 Task: Font style For heading Use Arial Narrow with light red berry 1 colour & Underline. font size for heading '20 Pt. 'Change the font style of data to Bell MTand font size to  18 Pt. Change the alignment of both headline & data to  Align center. In the sheet  auditingSalesByCustomer
Action: Mouse moved to (50, 92)
Screenshot: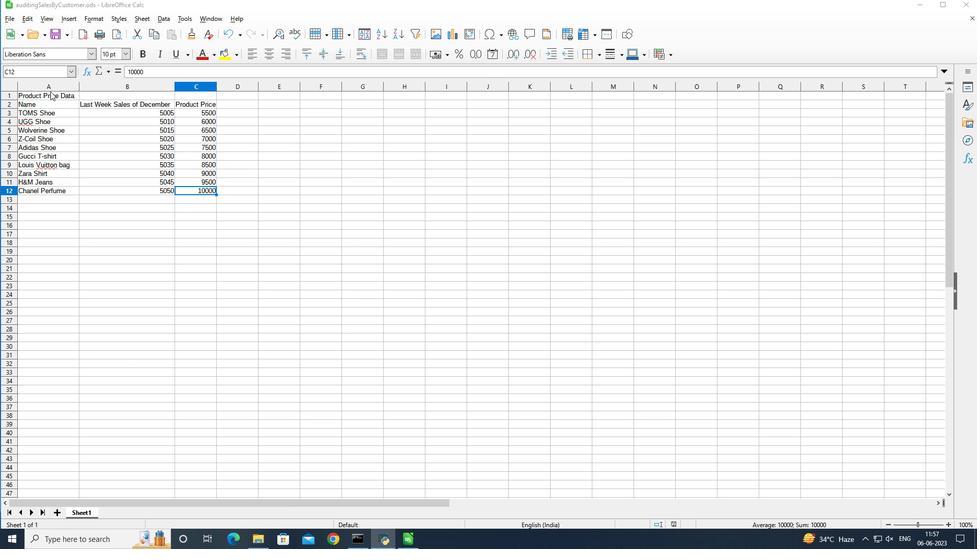 
Action: Mouse pressed left at (50, 92)
Screenshot: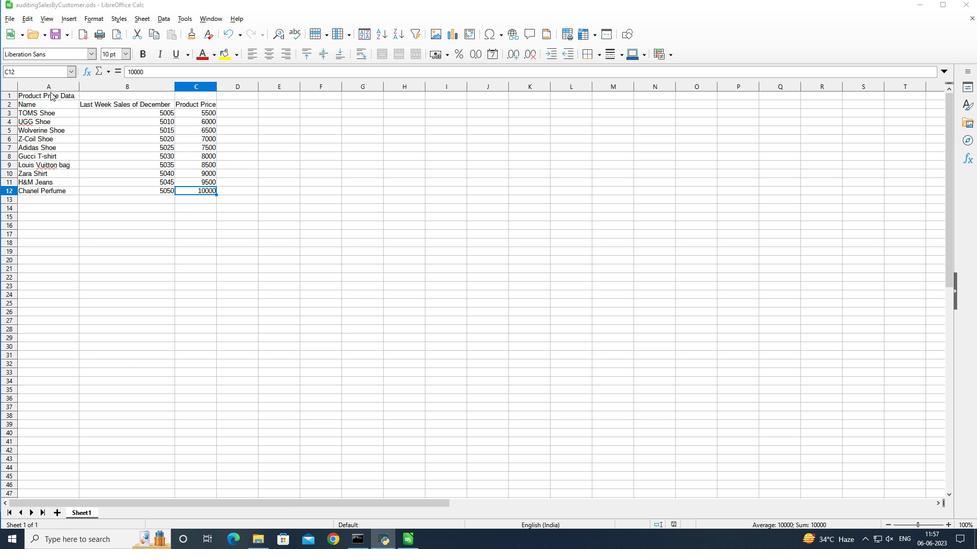 
Action: Mouse moved to (90, 50)
Screenshot: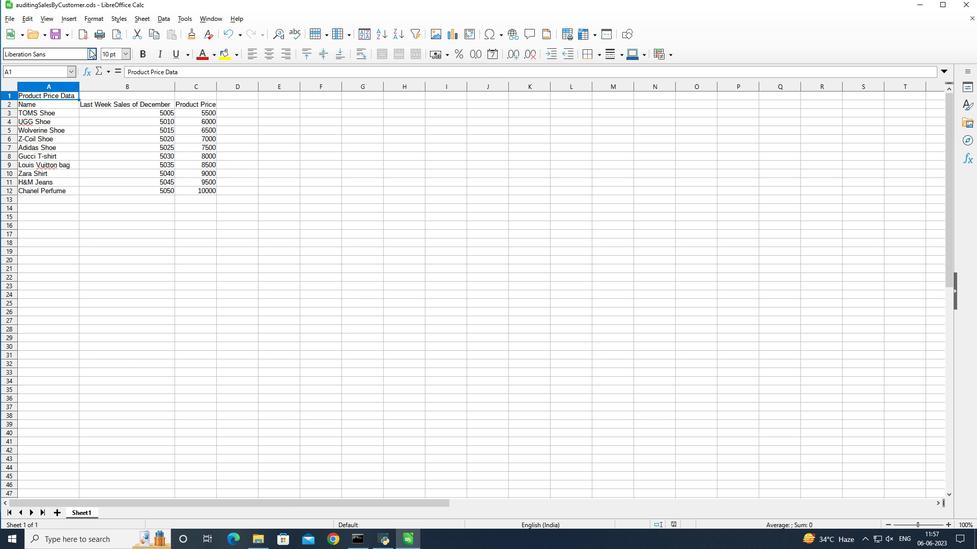 
Action: Mouse pressed left at (90, 50)
Screenshot: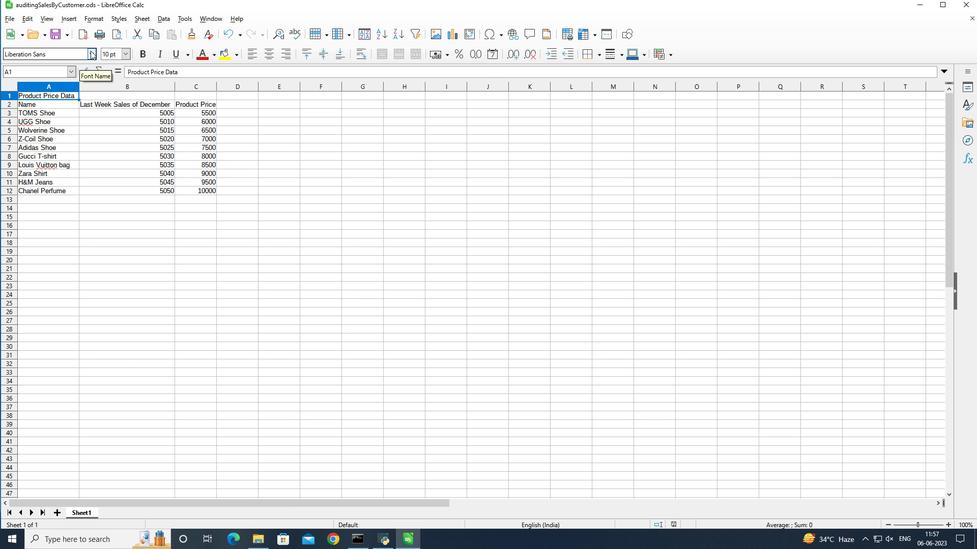 
Action: Mouse moved to (172, 170)
Screenshot: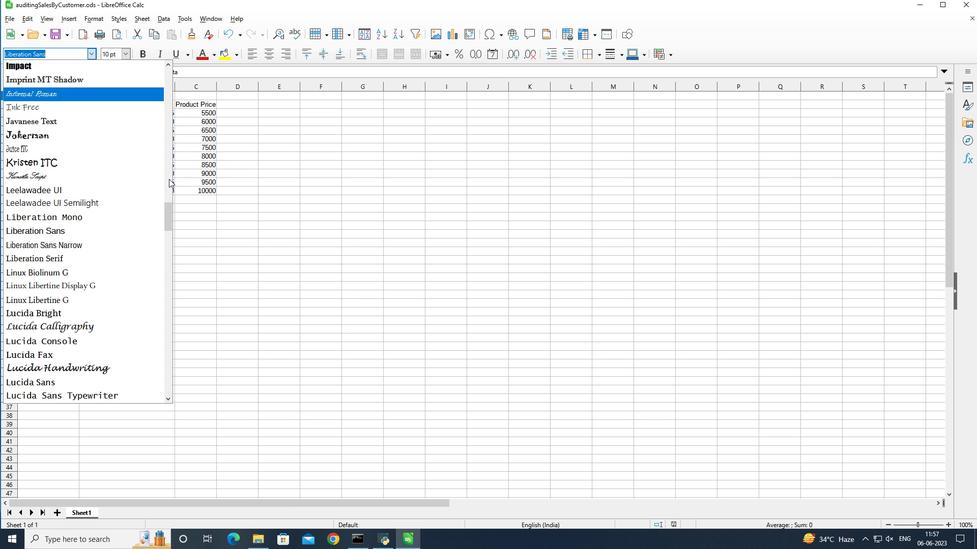 
Action: Mouse pressed left at (172, 170)
Screenshot: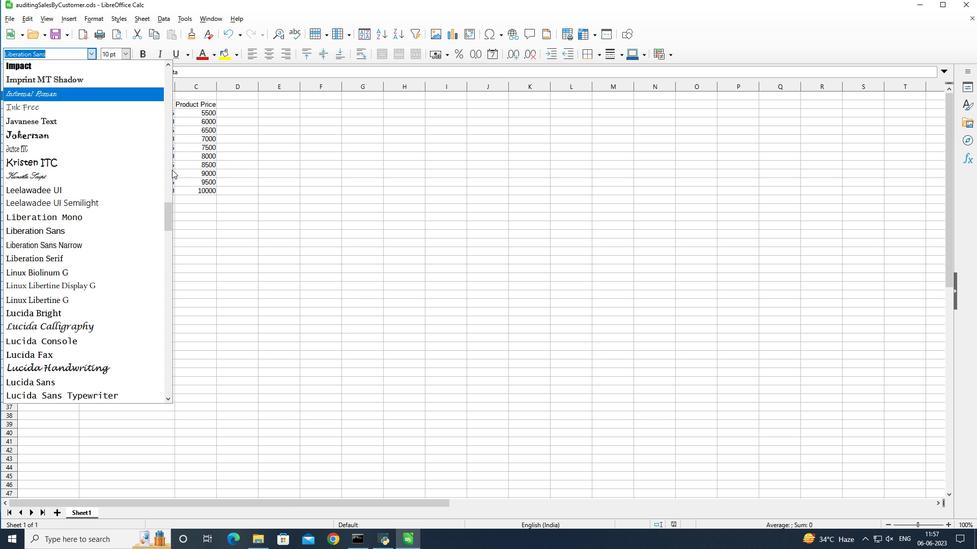 
Action: Mouse moved to (168, 83)
Screenshot: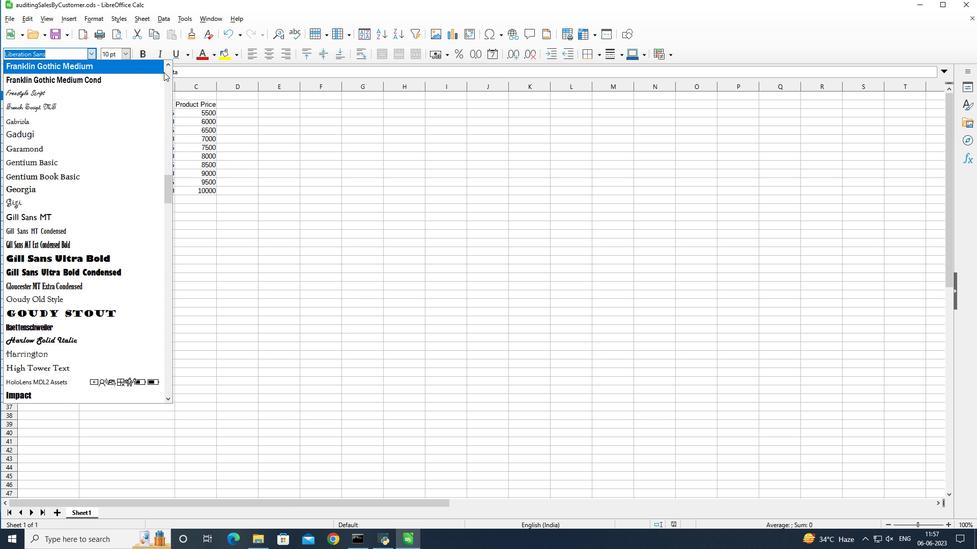 
Action: Mouse pressed left at (168, 83)
Screenshot: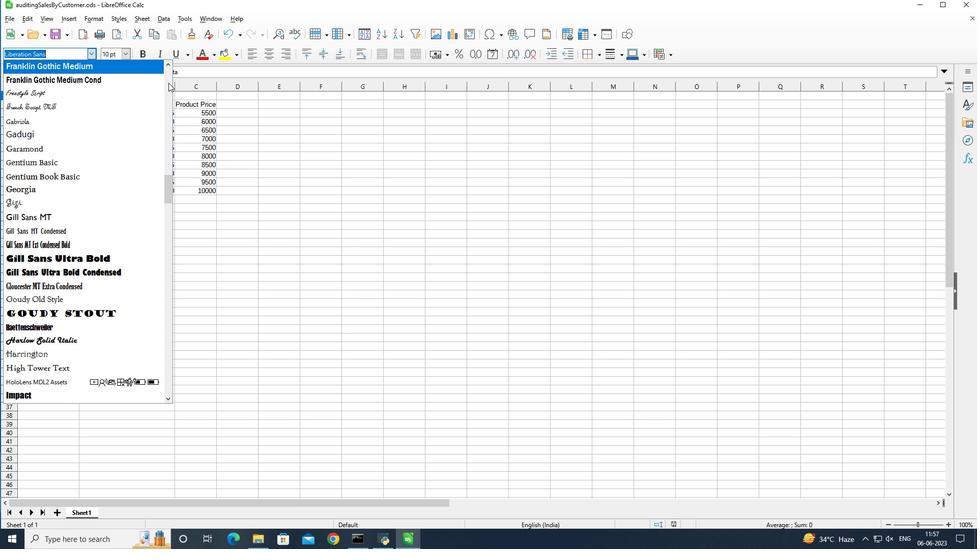 
Action: Mouse pressed left at (168, 83)
Screenshot: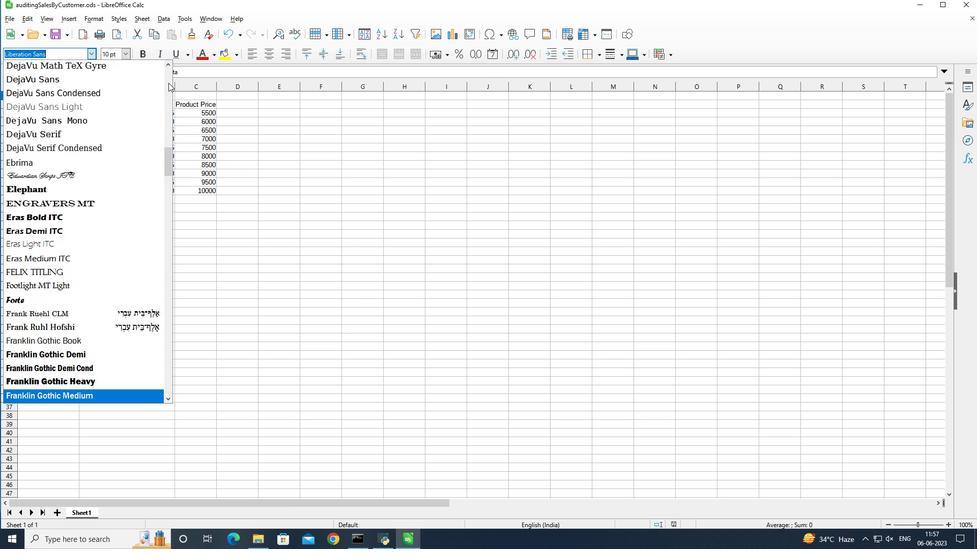 
Action: Mouse pressed left at (168, 83)
Screenshot: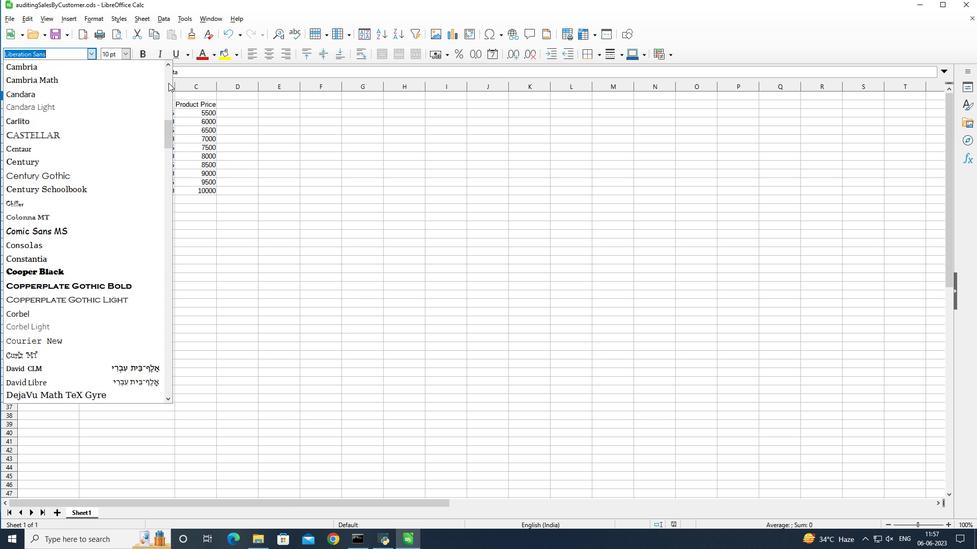 
Action: Mouse pressed left at (168, 83)
Screenshot: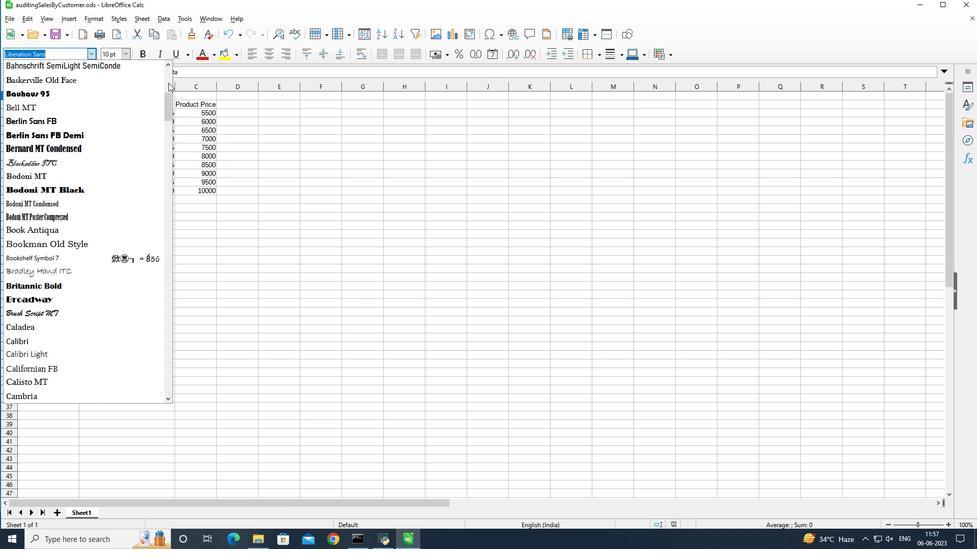 
Action: Mouse moved to (86, 163)
Screenshot: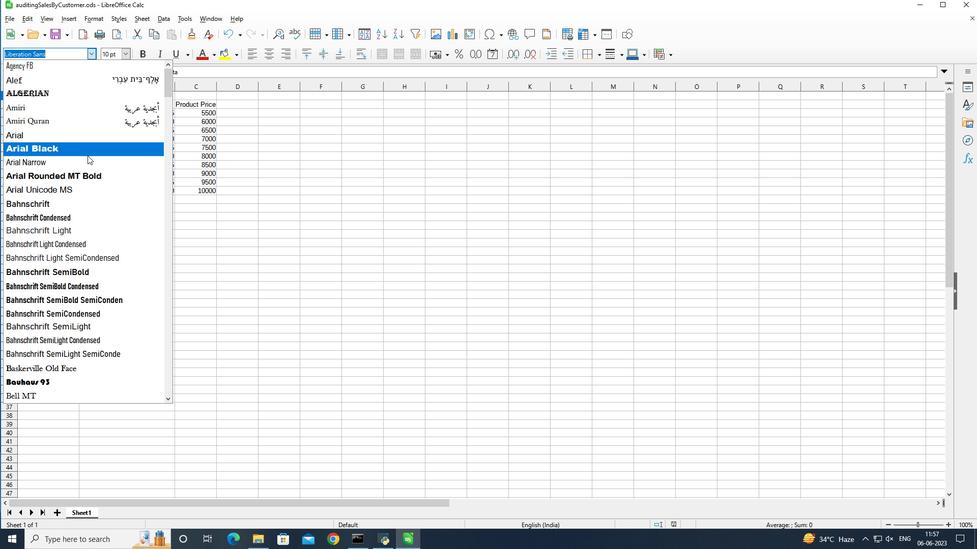 
Action: Mouse pressed left at (86, 163)
Screenshot: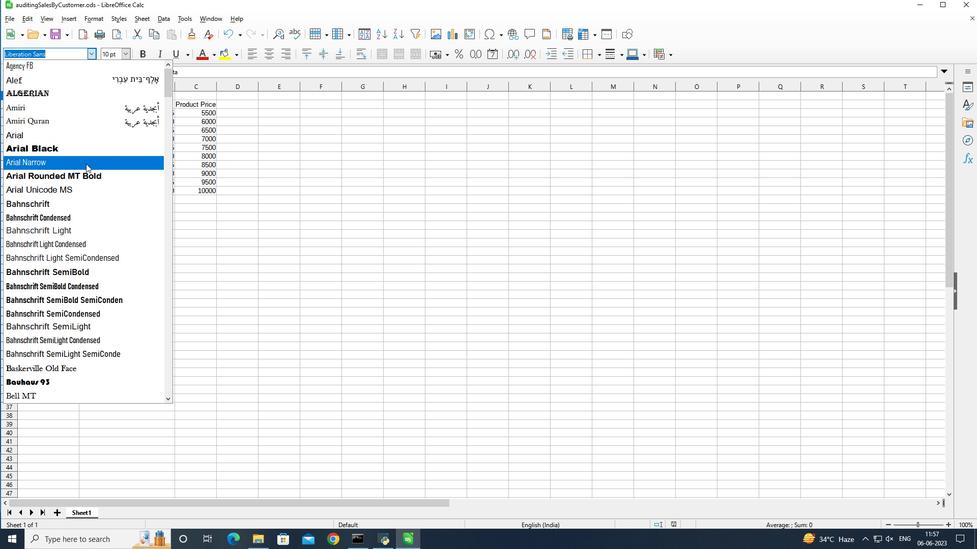 
Action: Mouse moved to (216, 56)
Screenshot: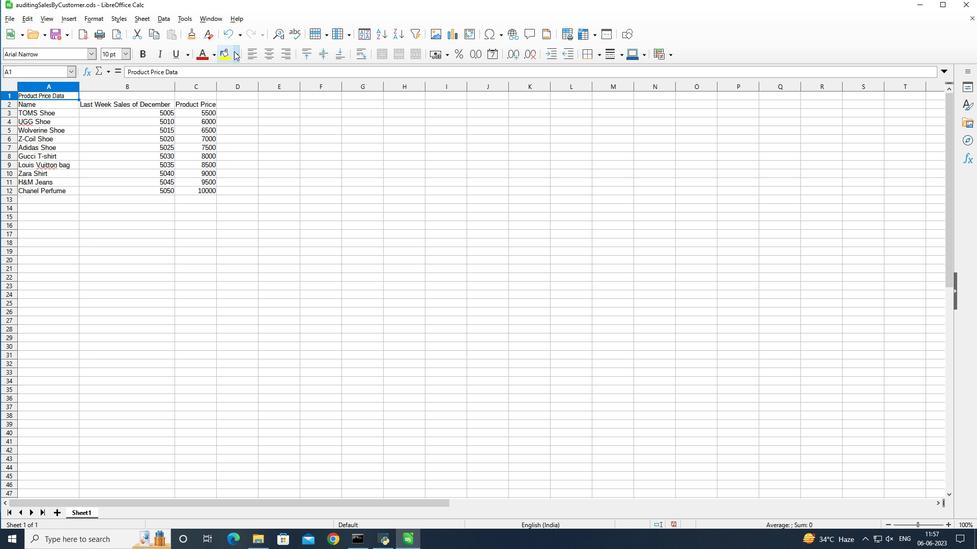 
Action: Mouse pressed left at (216, 56)
Screenshot: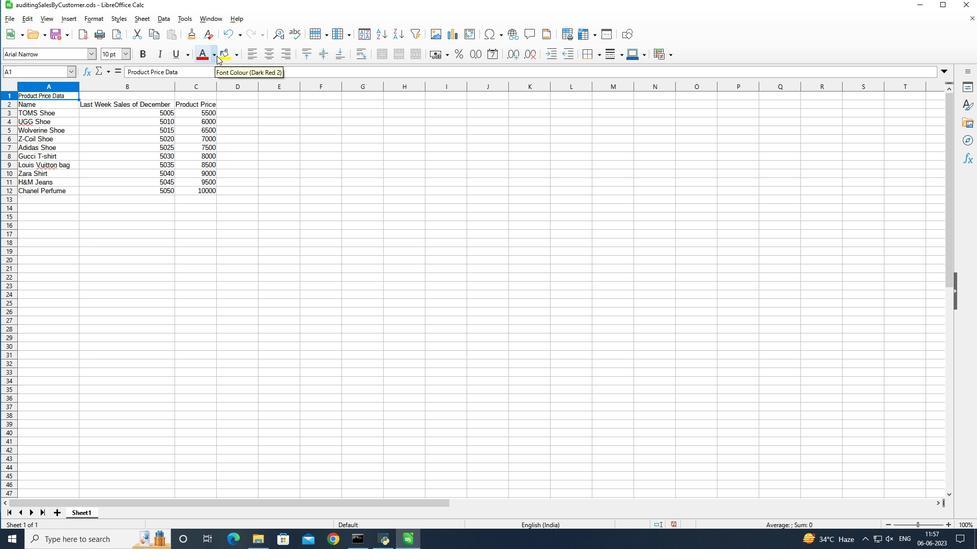 
Action: Mouse moved to (237, 162)
Screenshot: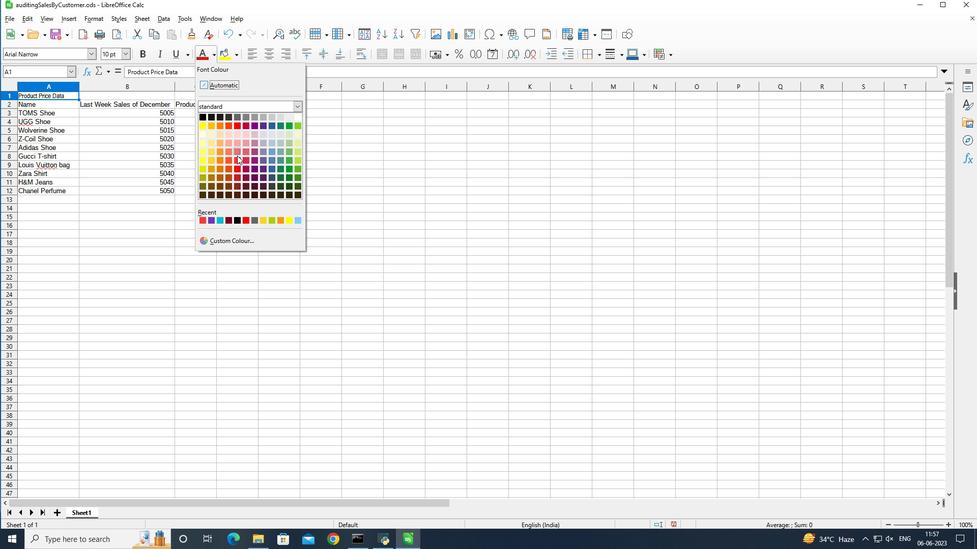 
Action: Mouse pressed left at (237, 162)
Screenshot: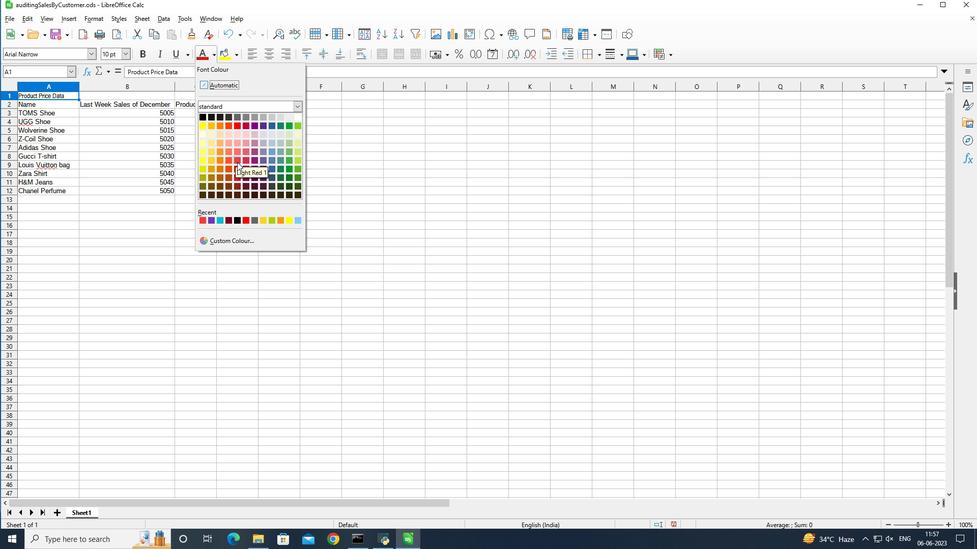 
Action: Mouse moved to (177, 55)
Screenshot: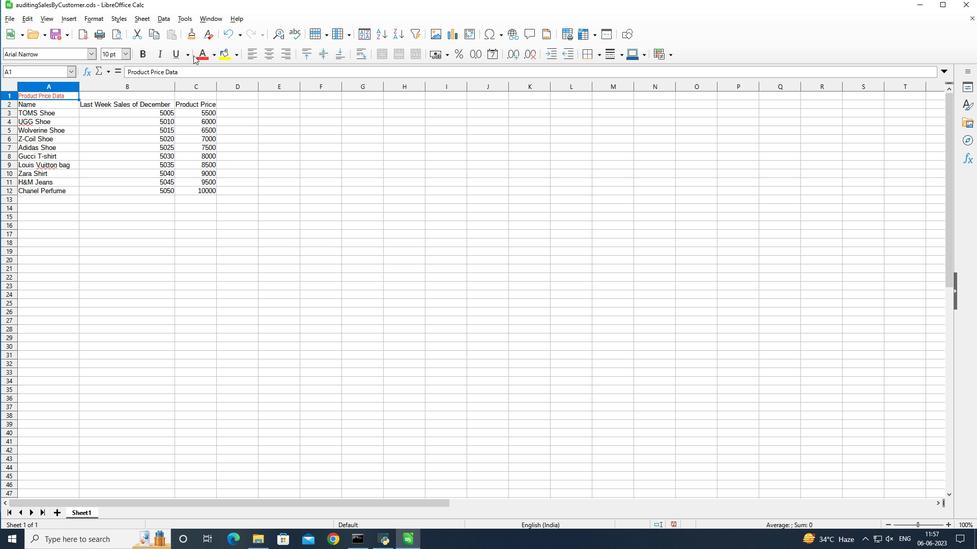 
Action: Mouse pressed left at (177, 55)
Screenshot: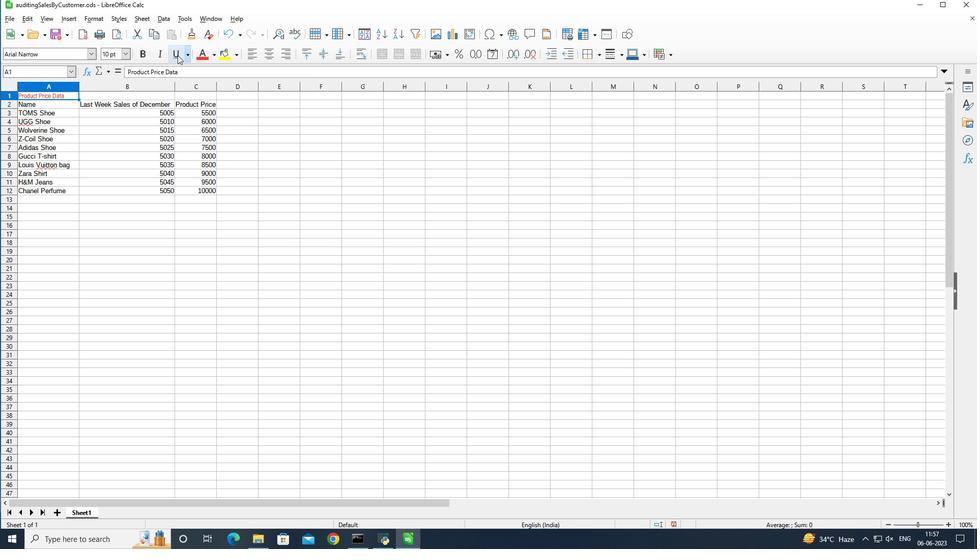 
Action: Mouse moved to (128, 55)
Screenshot: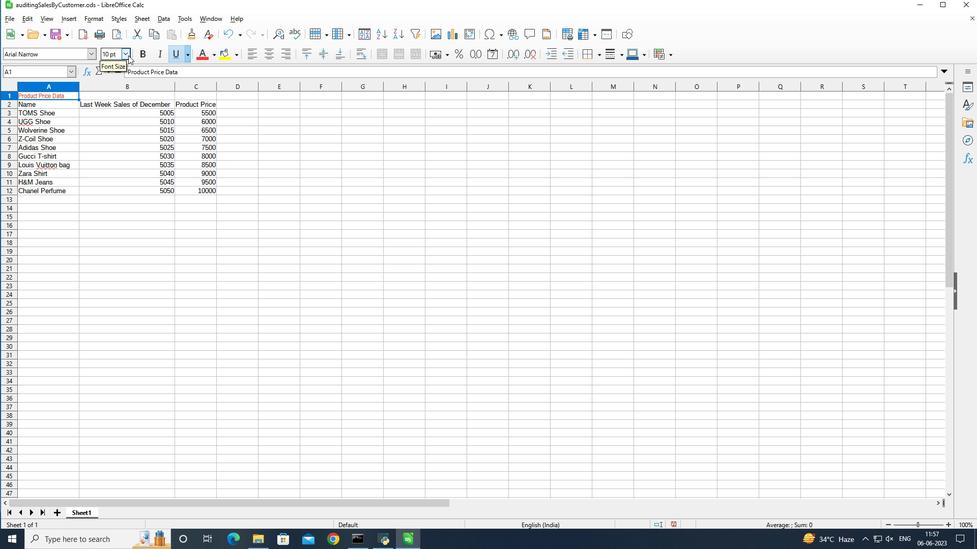 
Action: Mouse pressed left at (128, 55)
Screenshot: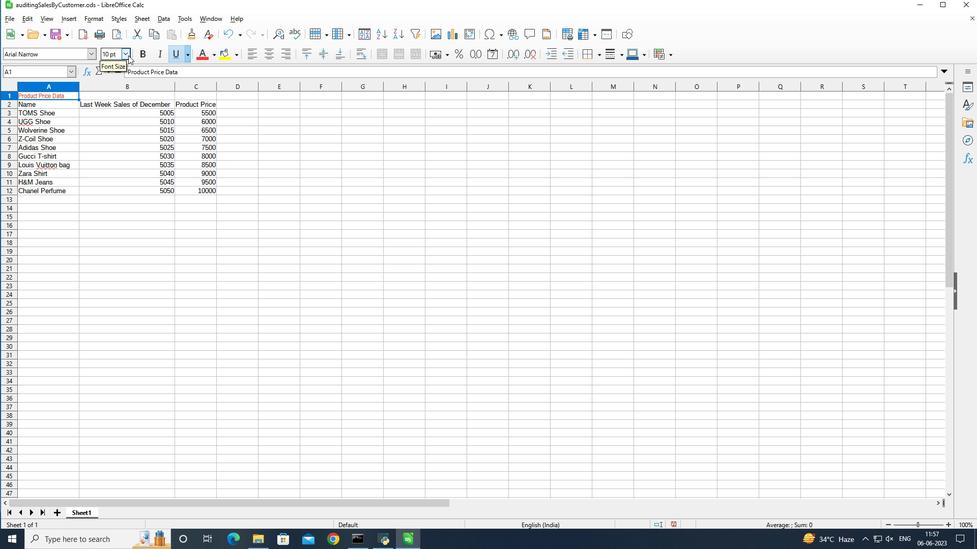 
Action: Mouse moved to (119, 177)
Screenshot: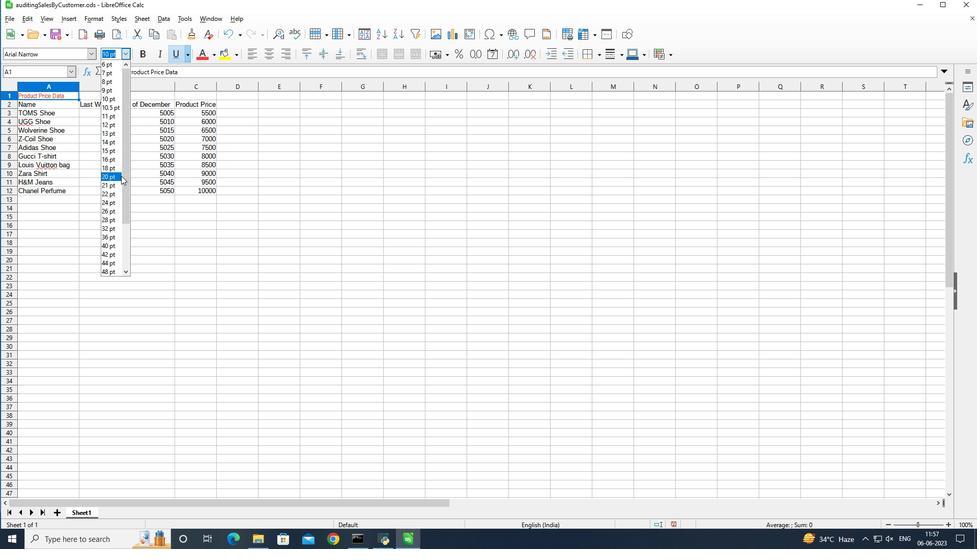 
Action: Mouse pressed left at (119, 177)
Screenshot: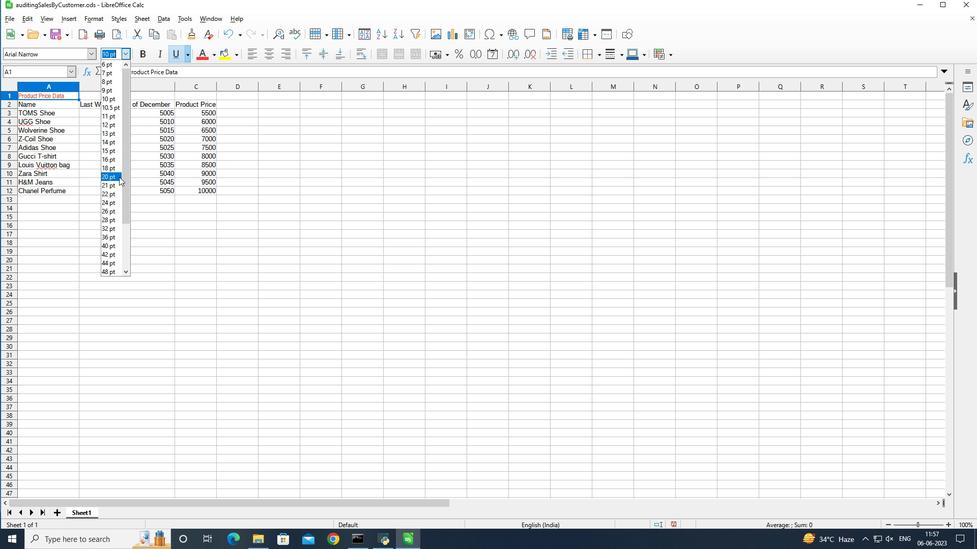 
Action: Mouse moved to (69, 102)
Screenshot: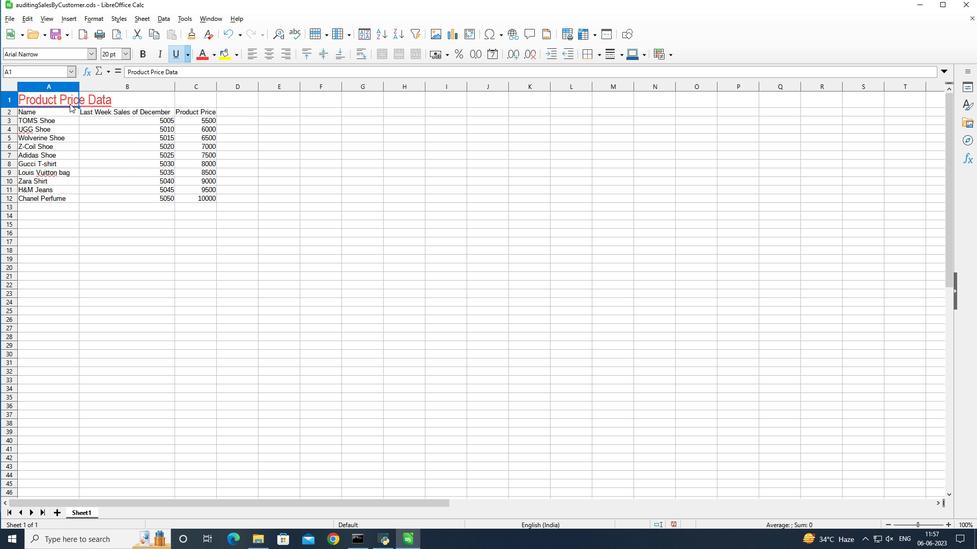 
Action: Mouse pressed left at (69, 102)
Screenshot: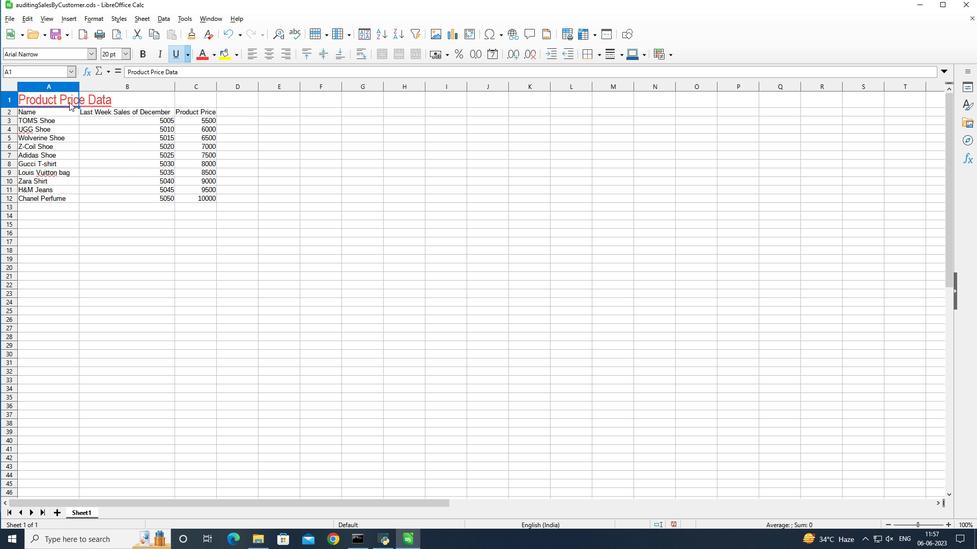 
Action: Mouse moved to (397, 56)
Screenshot: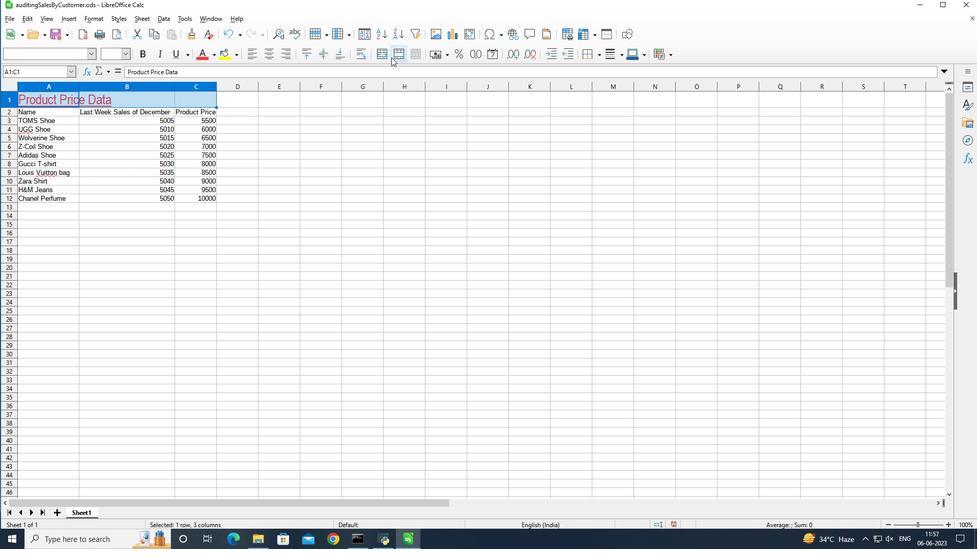 
Action: Mouse pressed left at (397, 56)
Screenshot: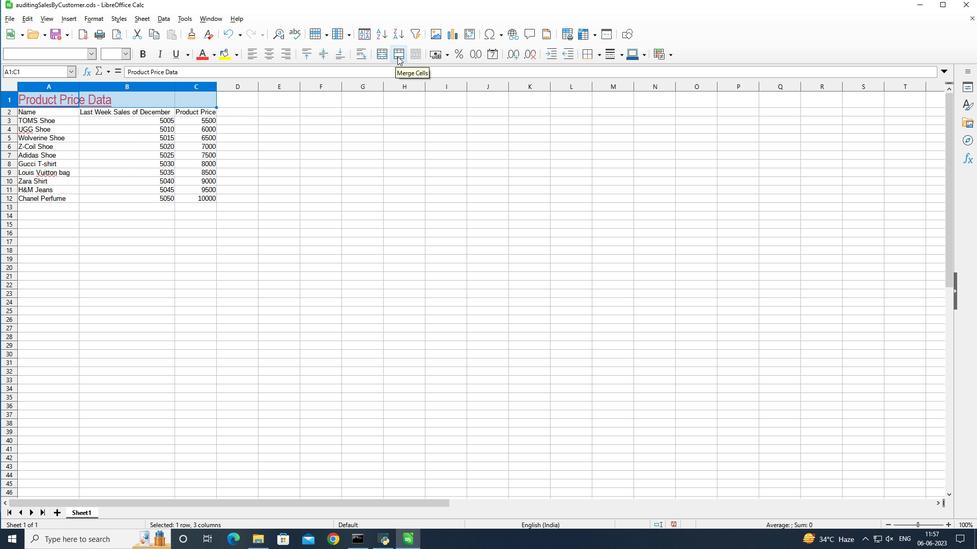 
Action: Mouse moved to (38, 113)
Screenshot: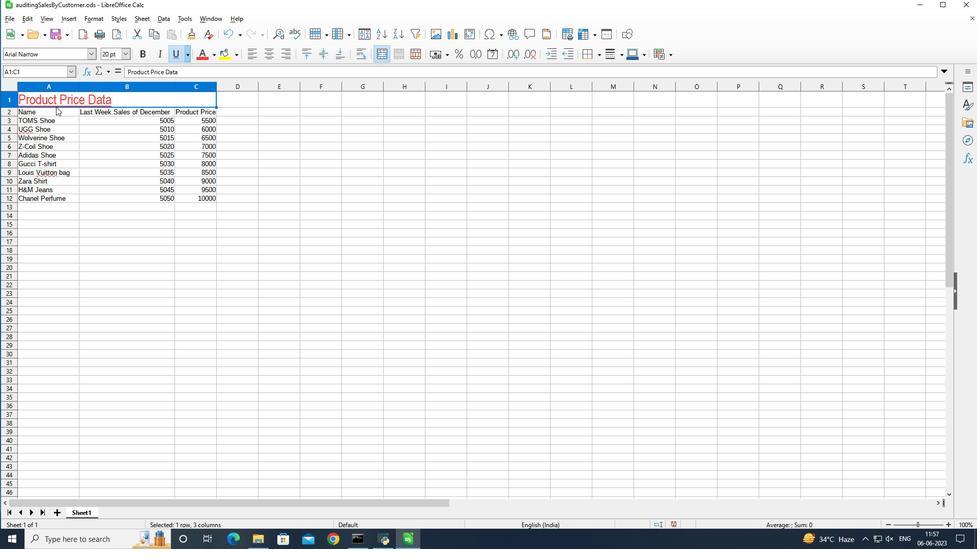 
Action: Mouse pressed left at (38, 113)
Screenshot: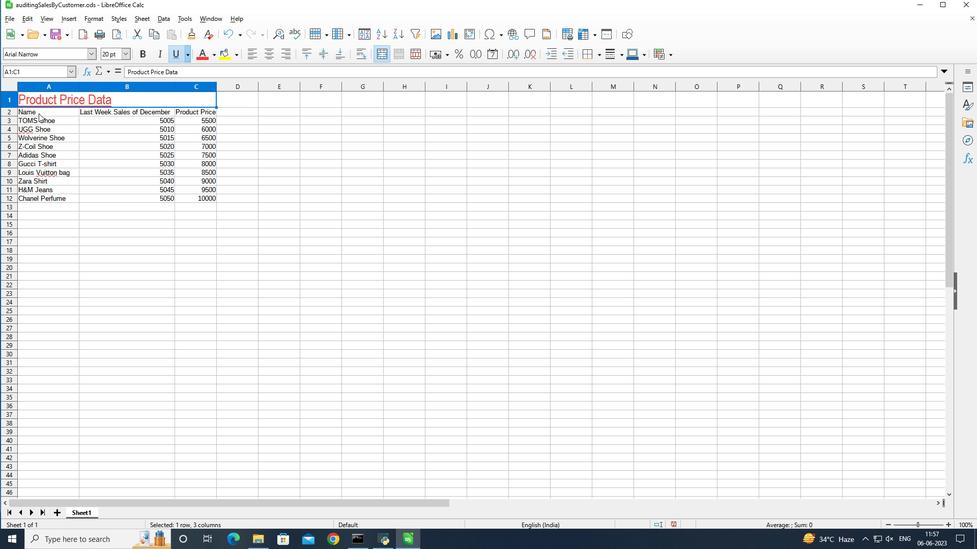 
Action: Mouse moved to (59, 114)
Screenshot: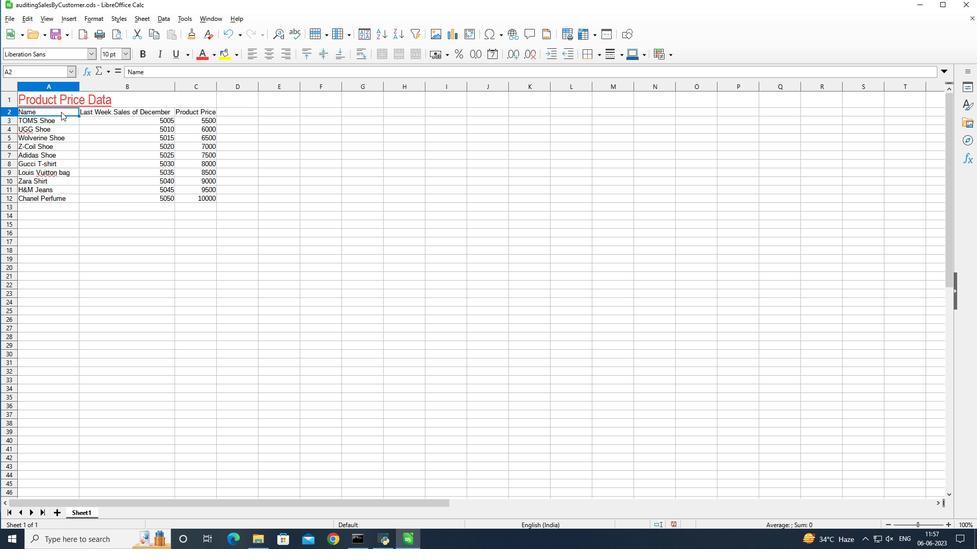 
Action: Mouse pressed left at (59, 114)
Screenshot: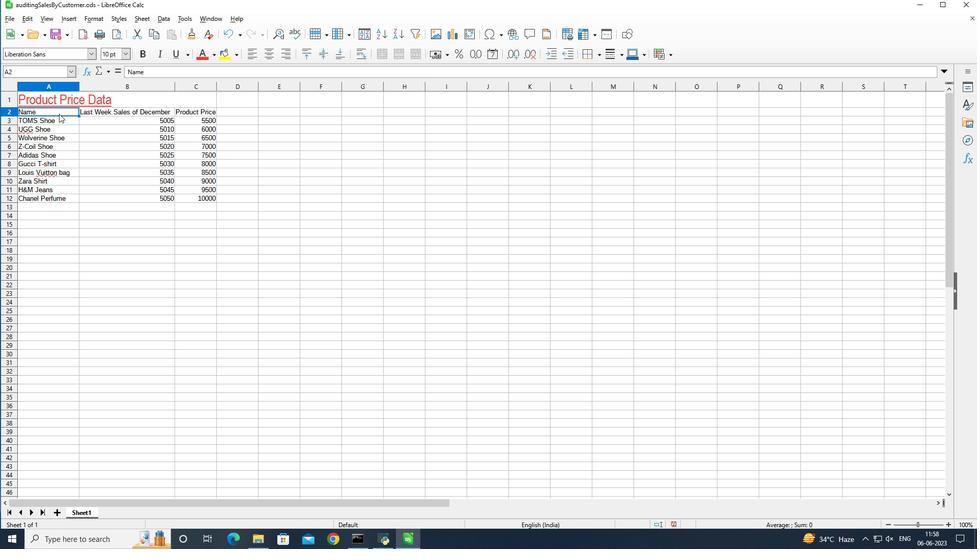 
Action: Mouse moved to (92, 50)
Screenshot: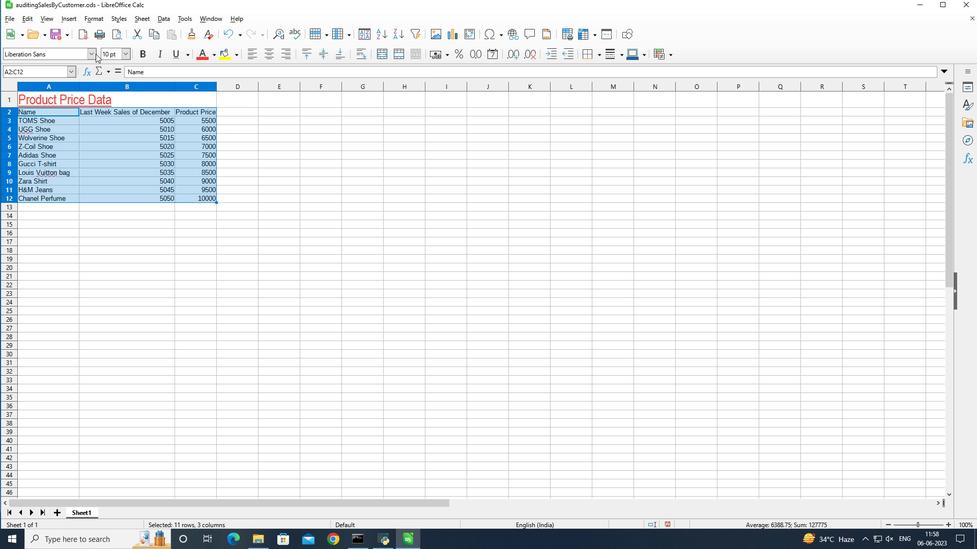 
Action: Mouse pressed left at (92, 50)
Screenshot: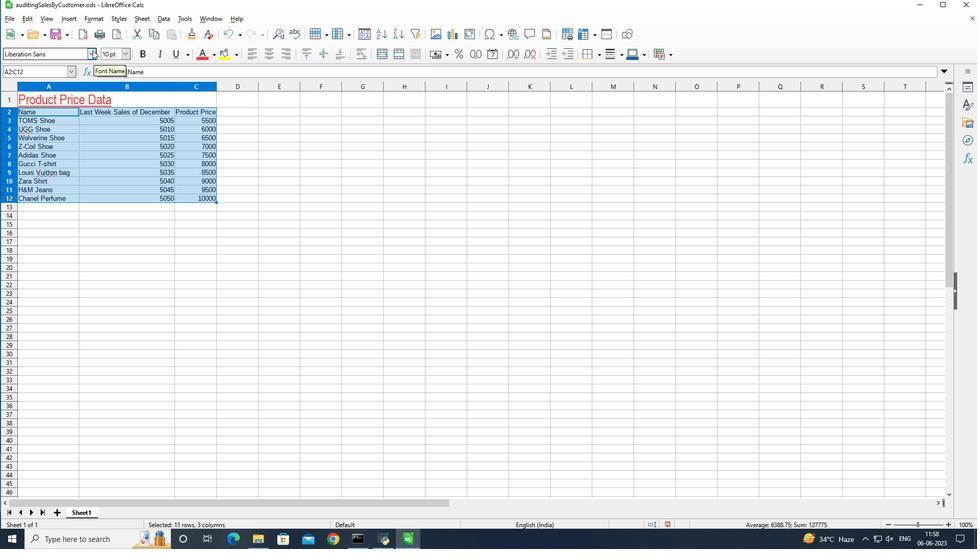 
Action: Mouse moved to (108, 306)
Screenshot: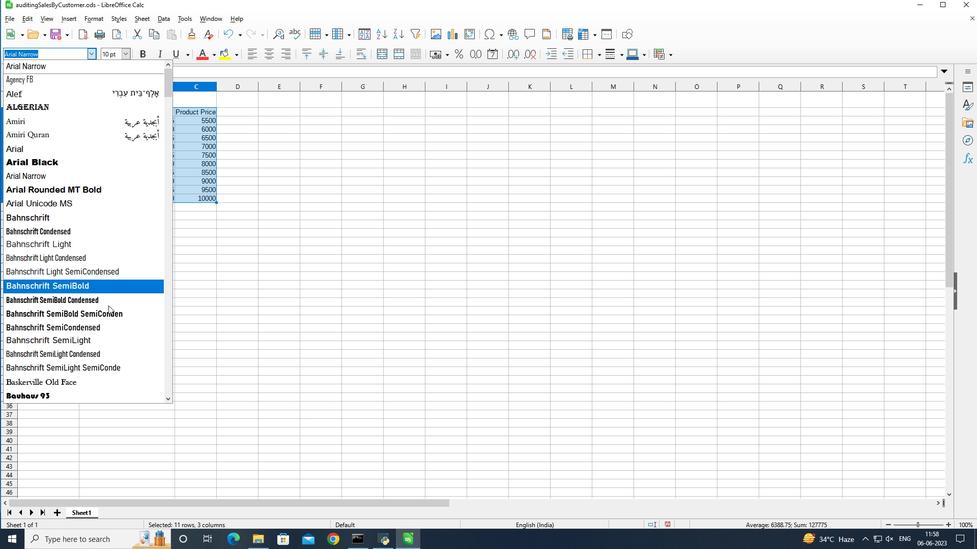 
Action: Mouse scrolled (108, 305) with delta (0, 0)
Screenshot: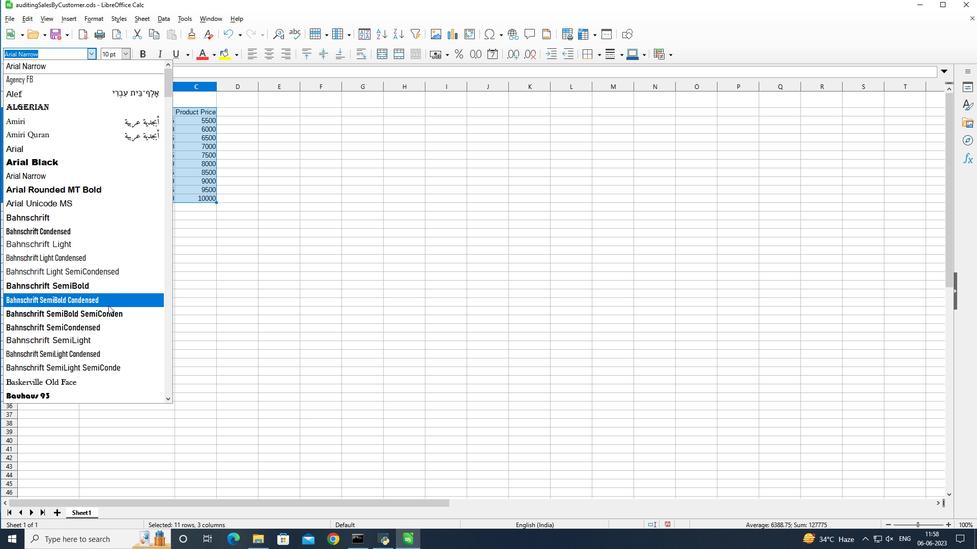 
Action: Mouse scrolled (108, 305) with delta (0, 0)
Screenshot: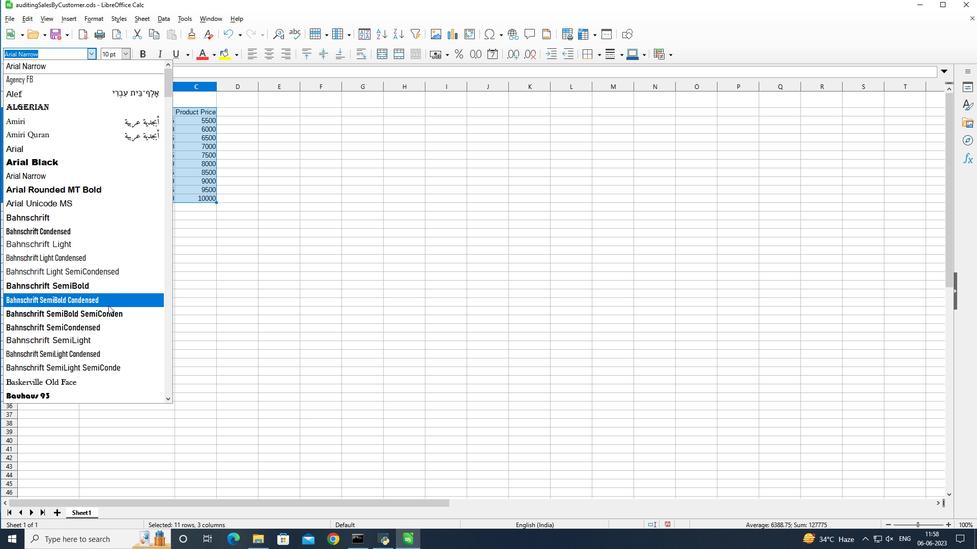 
Action: Mouse scrolled (108, 305) with delta (0, 0)
Screenshot: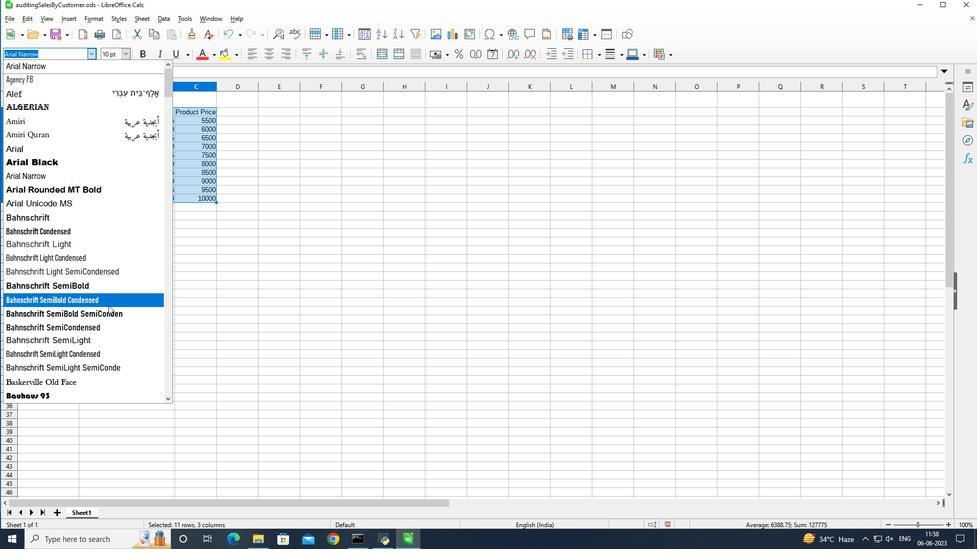 
Action: Mouse scrolled (108, 305) with delta (0, 0)
Screenshot: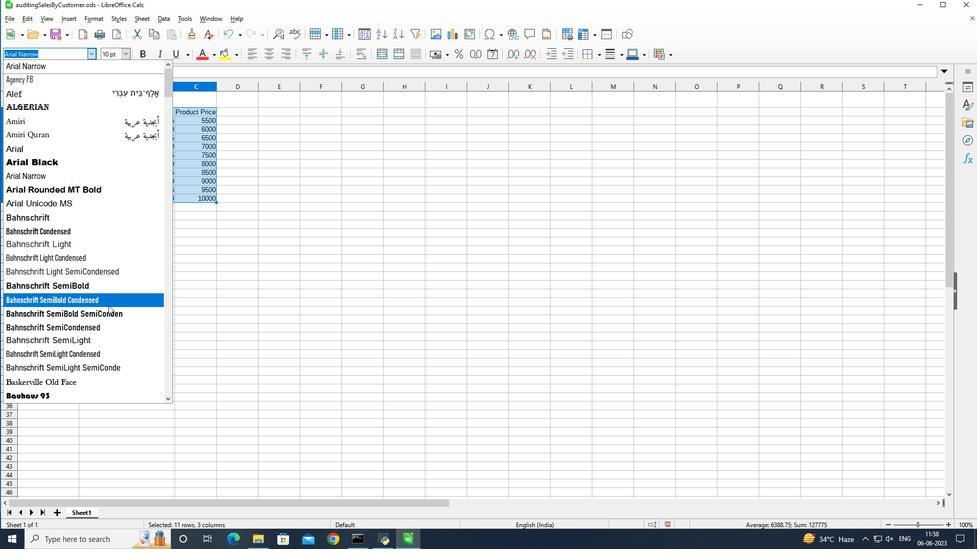 
Action: Mouse scrolled (108, 305) with delta (0, 0)
Screenshot: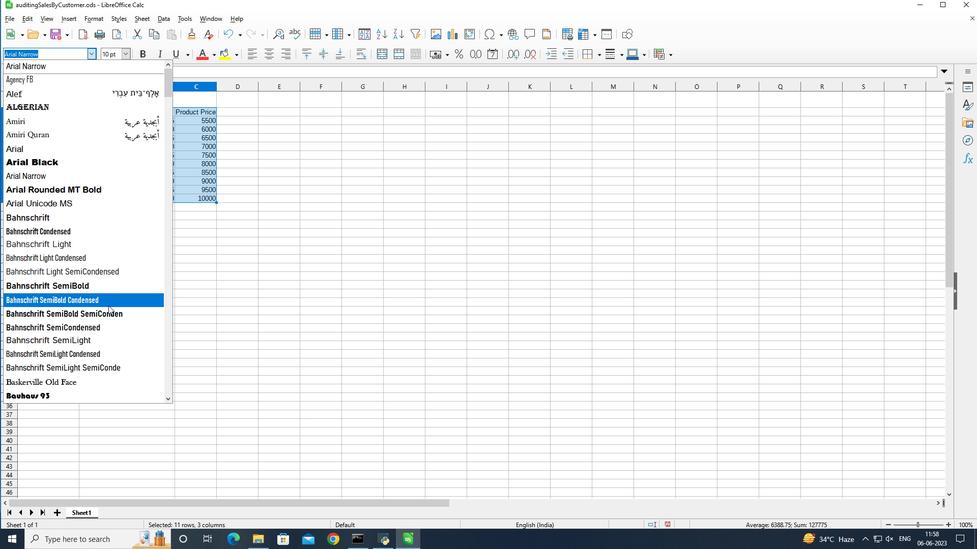 
Action: Mouse moved to (104, 205)
Screenshot: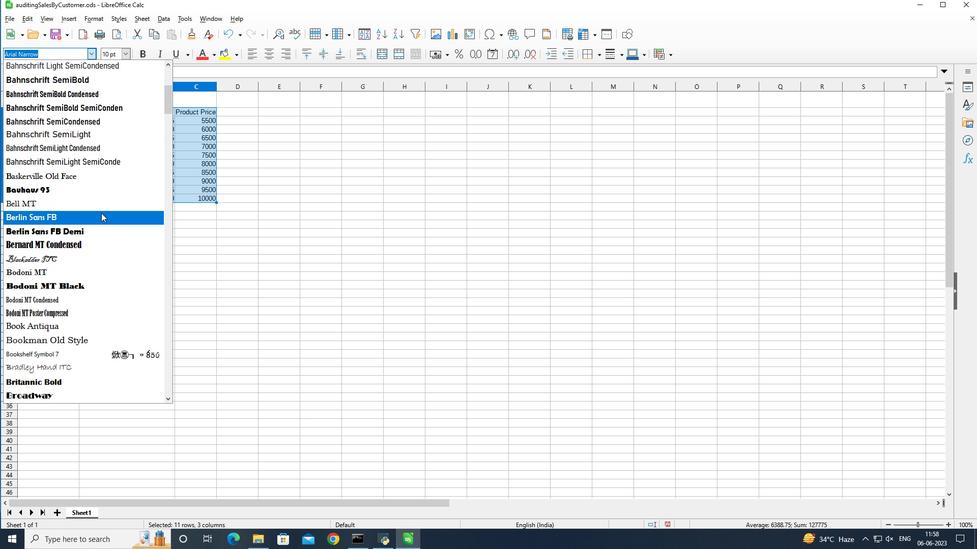 
Action: Mouse pressed left at (104, 205)
Screenshot: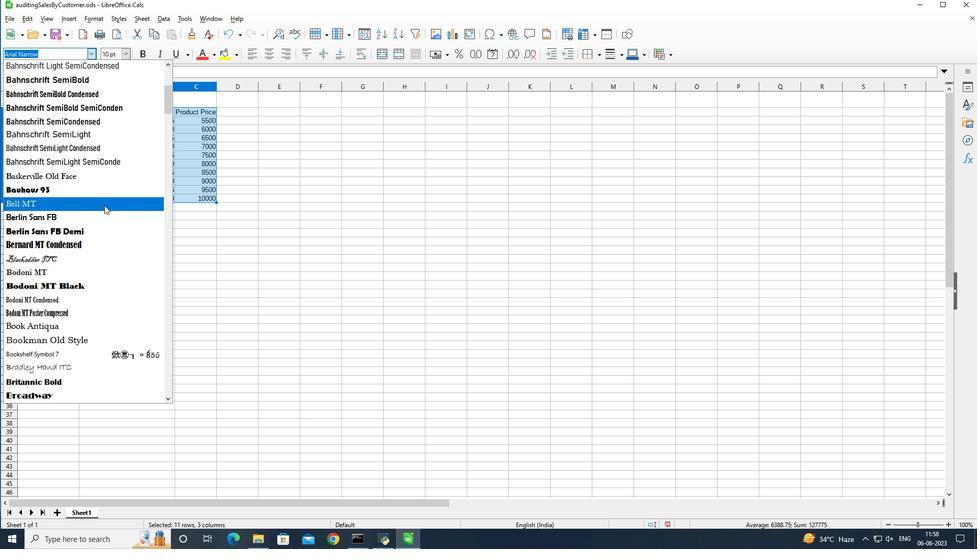 
Action: Mouse moved to (124, 55)
Screenshot: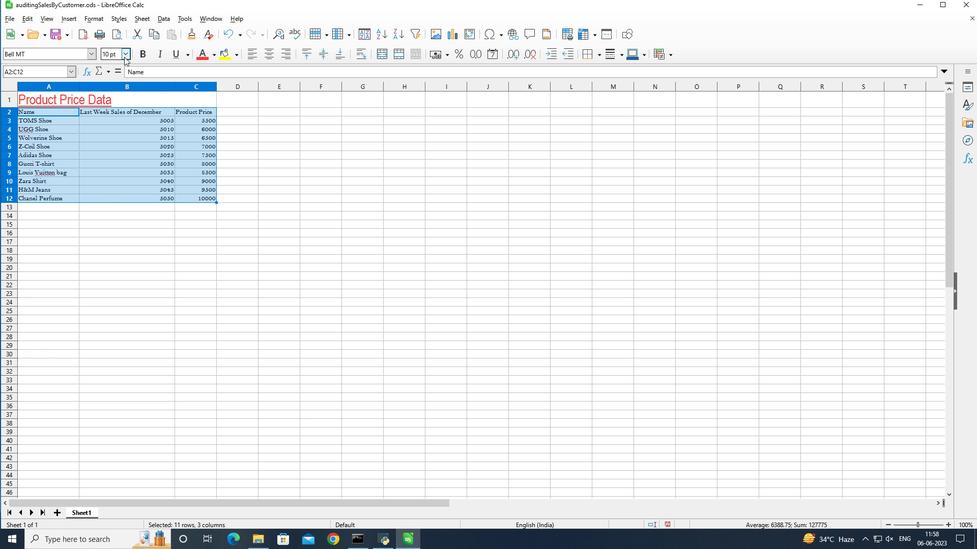 
Action: Mouse pressed left at (124, 55)
Screenshot: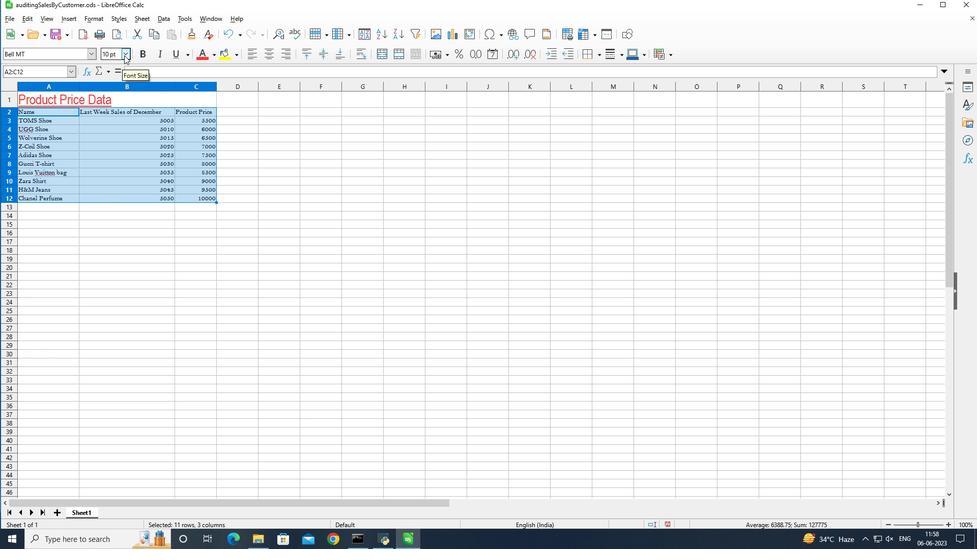 
Action: Mouse moved to (115, 168)
Screenshot: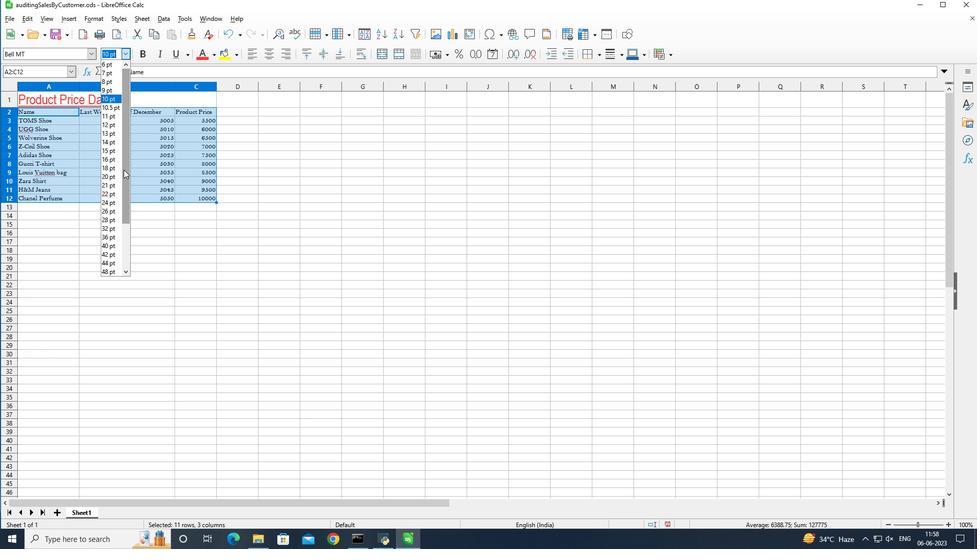 
Action: Mouse pressed left at (115, 168)
Screenshot: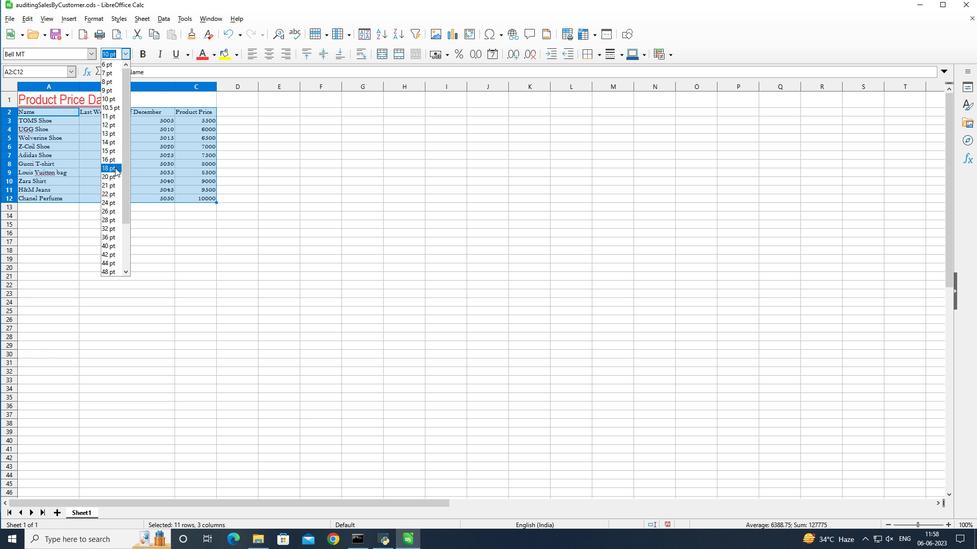 
Action: Mouse moved to (216, 87)
Screenshot: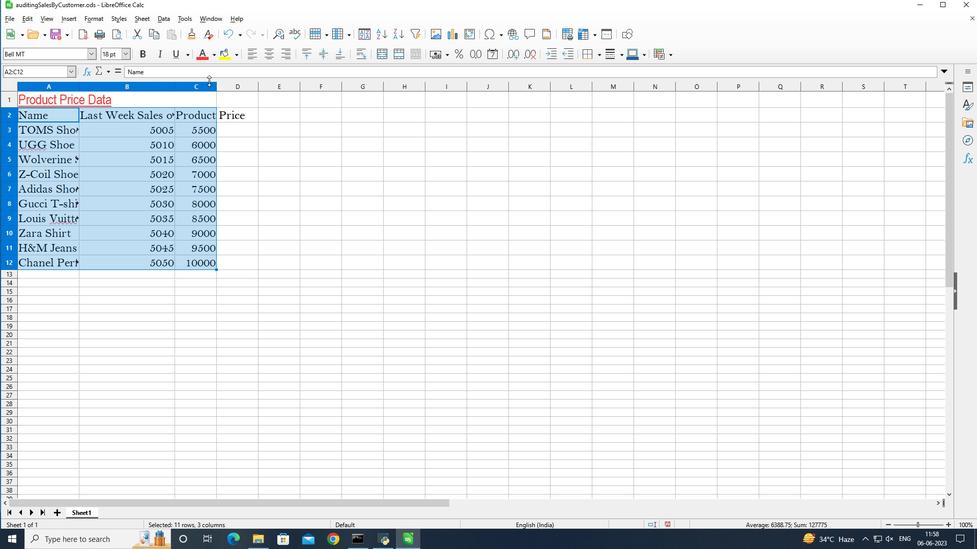 
Action: Mouse pressed left at (216, 87)
Screenshot: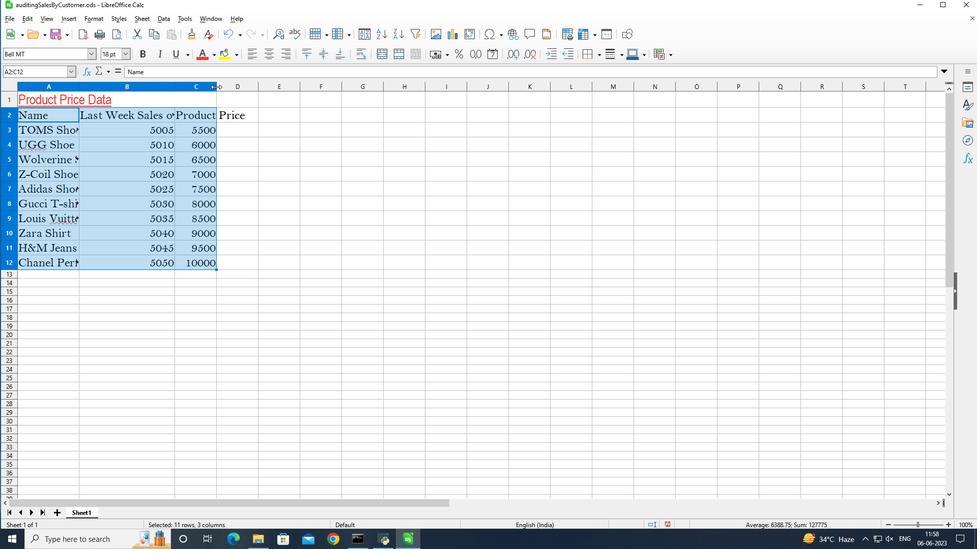 
Action: Mouse pressed left at (216, 87)
Screenshot: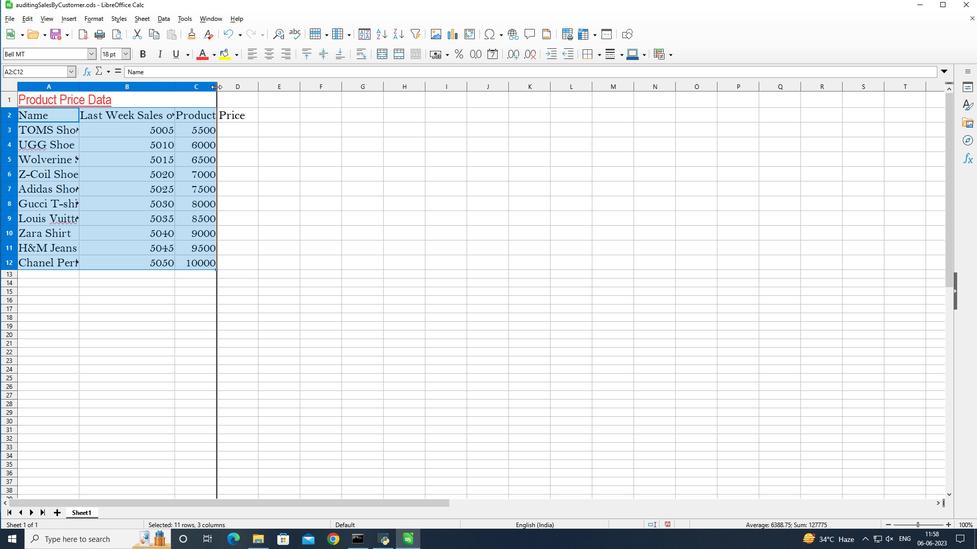 
Action: Mouse moved to (174, 88)
Screenshot: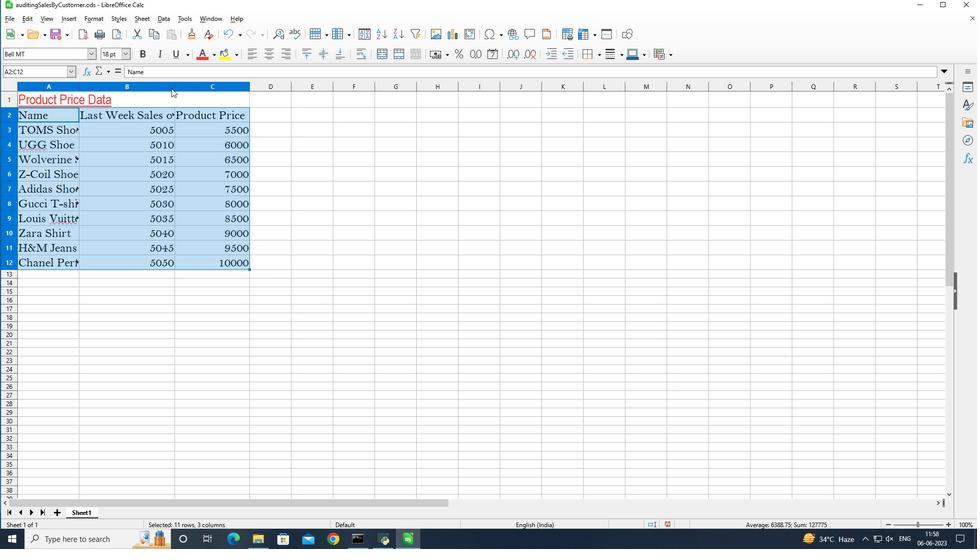 
Action: Mouse pressed left at (174, 88)
Screenshot: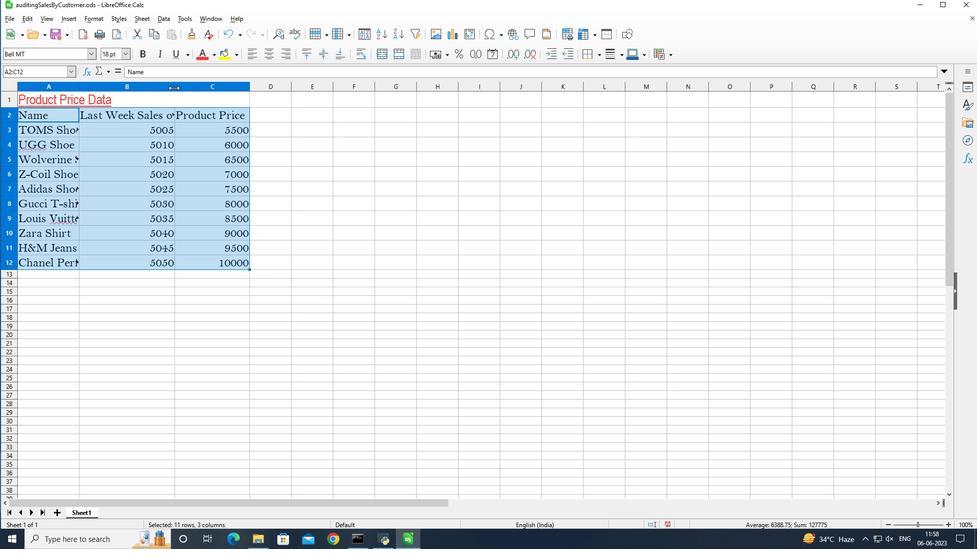 
Action: Mouse pressed left at (174, 88)
Screenshot: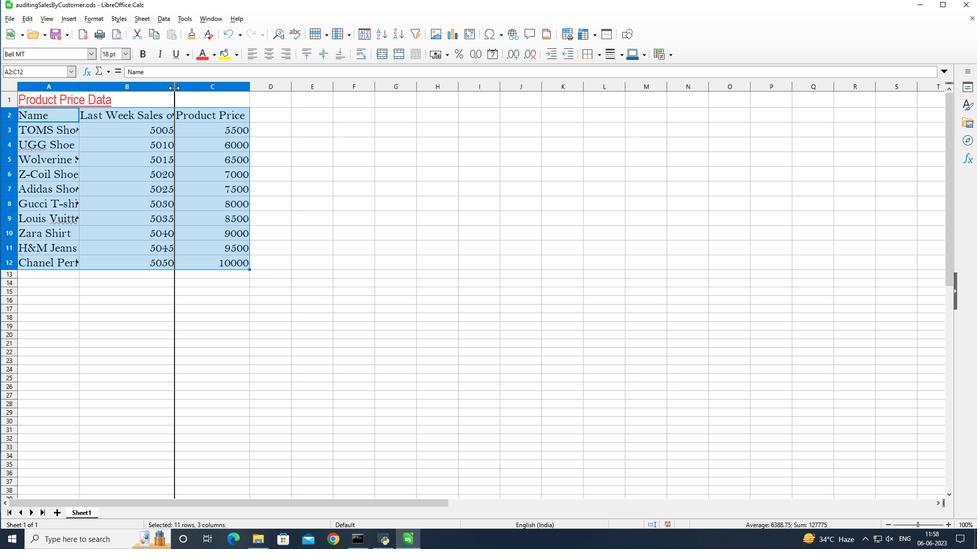 
Action: Mouse moved to (77, 88)
Screenshot: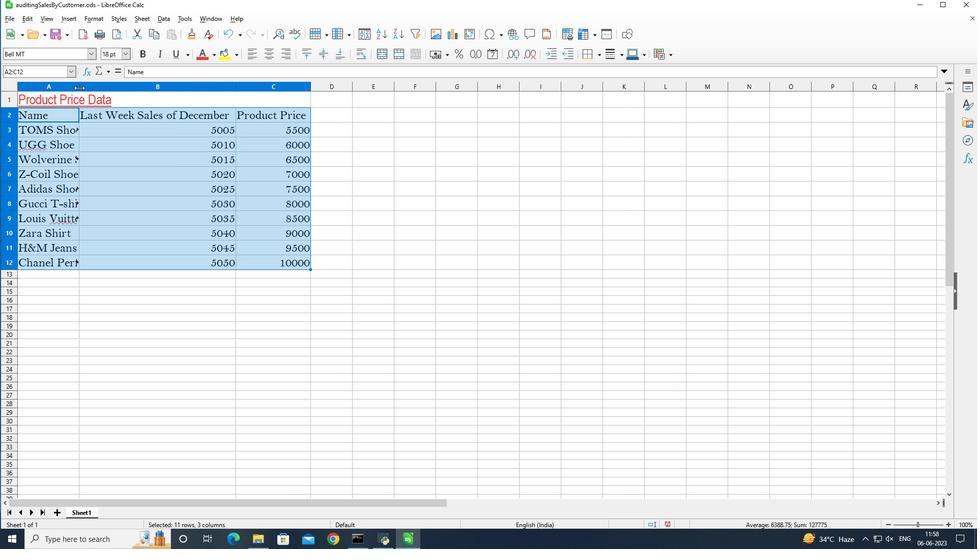 
Action: Mouse pressed left at (77, 88)
Screenshot: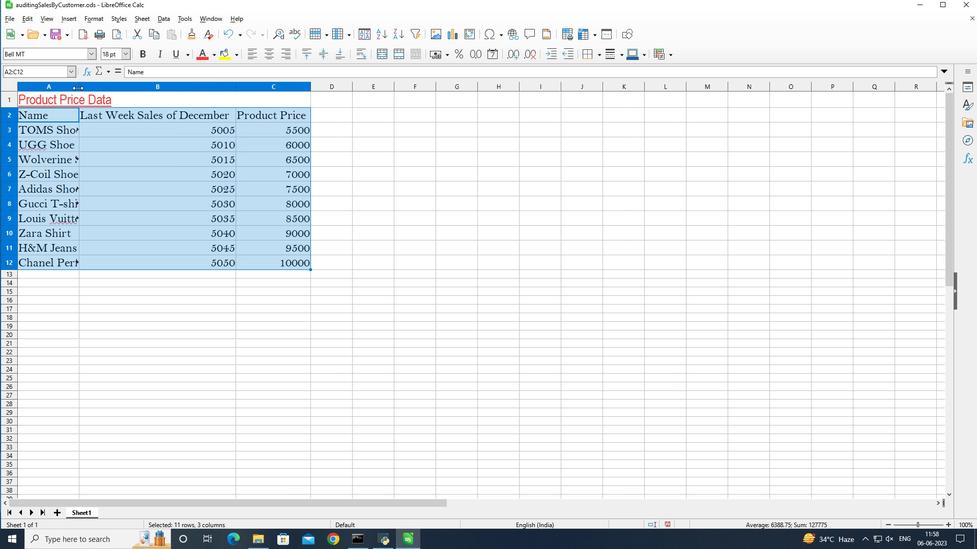 
Action: Mouse pressed left at (77, 88)
Screenshot: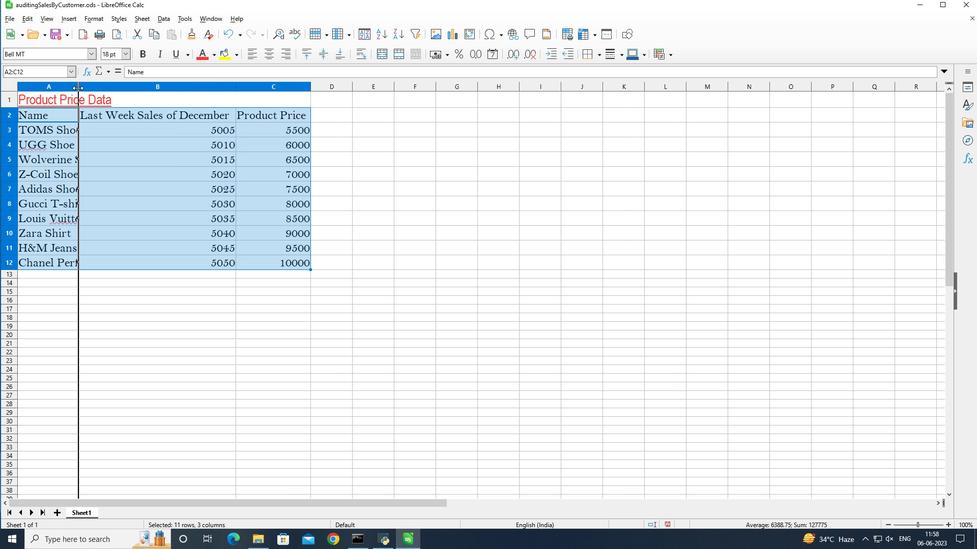 
Action: Mouse moved to (229, 97)
Screenshot: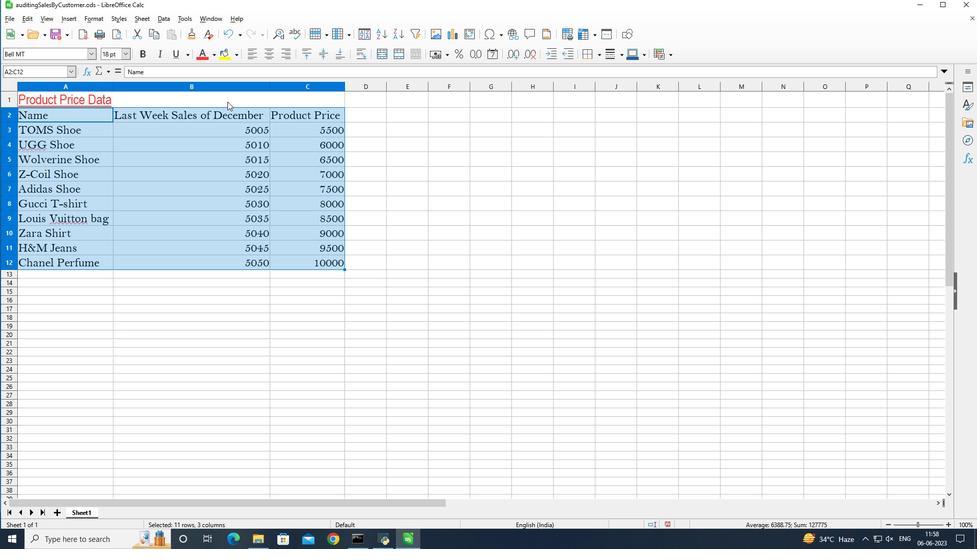 
Action: Mouse pressed left at (229, 97)
Screenshot: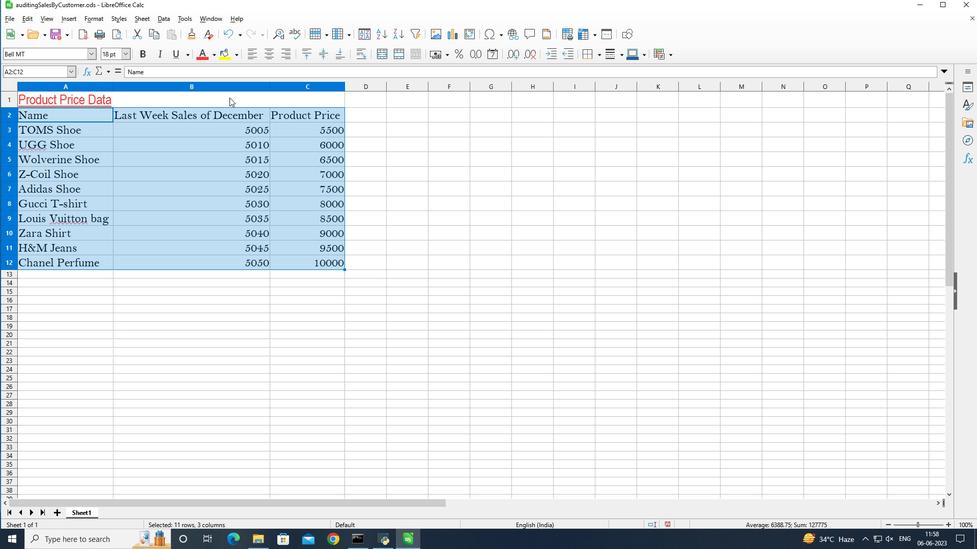 
Action: Key pressed <Key.shift_r><Key.down><Key.down><Key.down><Key.down><Key.down><Key.down><Key.down><Key.down><Key.down><Key.down><Key.down><Key.down><Key.up>
Screenshot: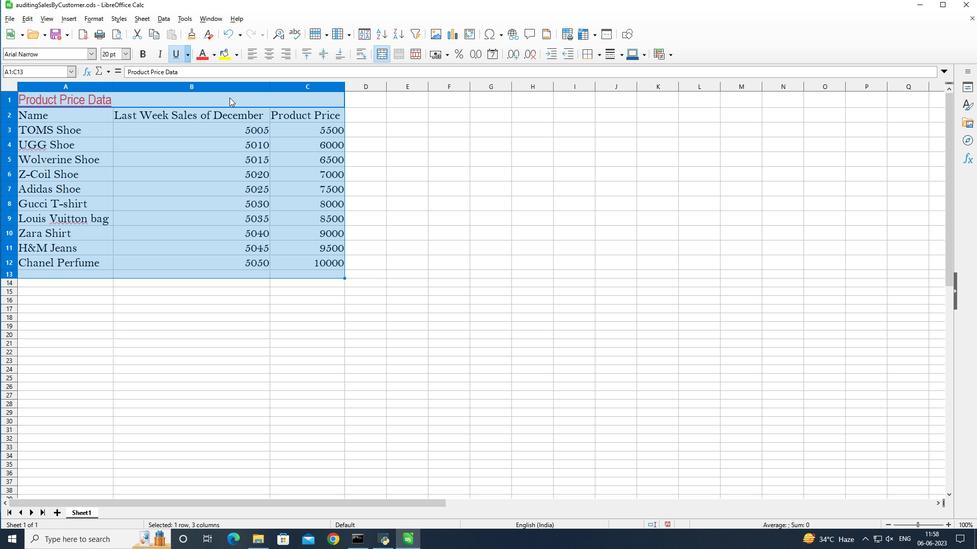 
Action: Mouse moved to (270, 54)
Screenshot: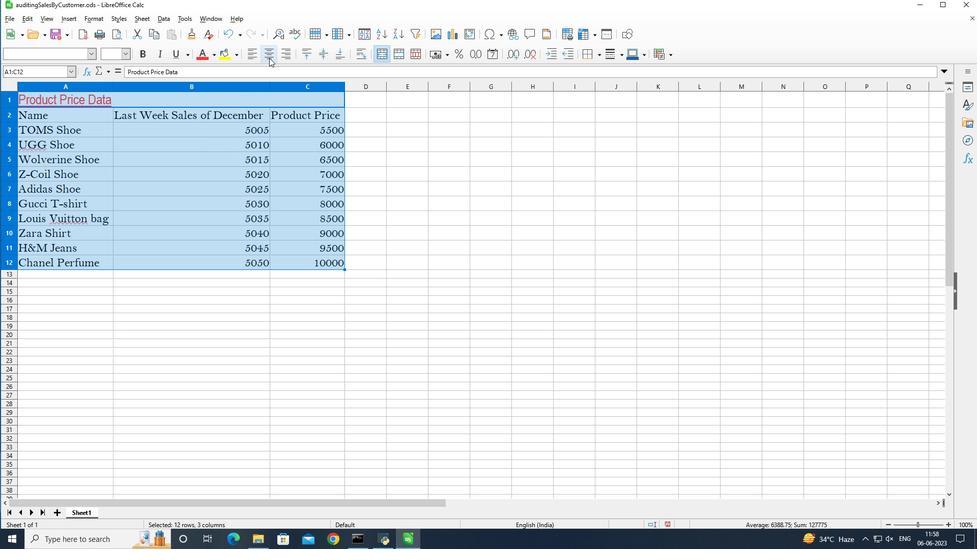 
Action: Mouse pressed left at (270, 54)
Screenshot: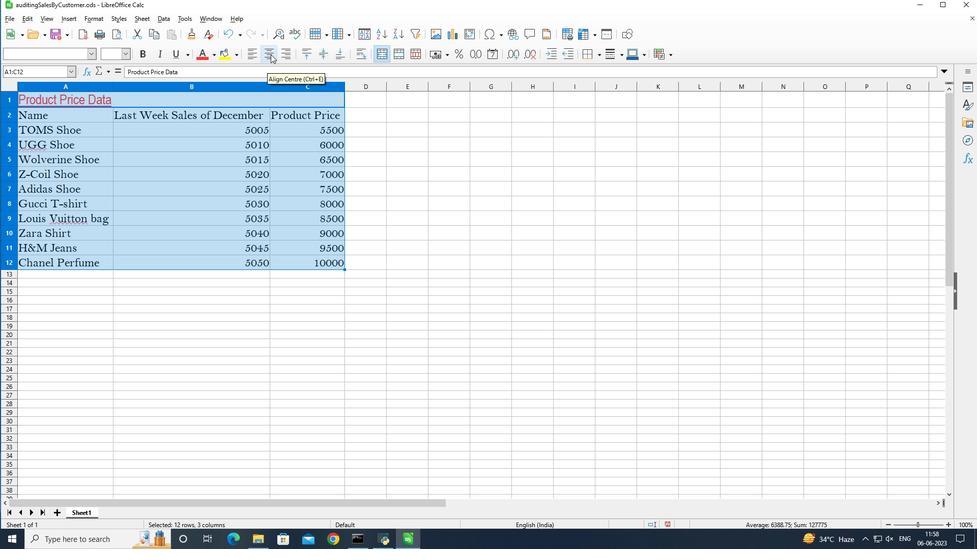 
Action: Mouse moved to (314, 263)
Screenshot: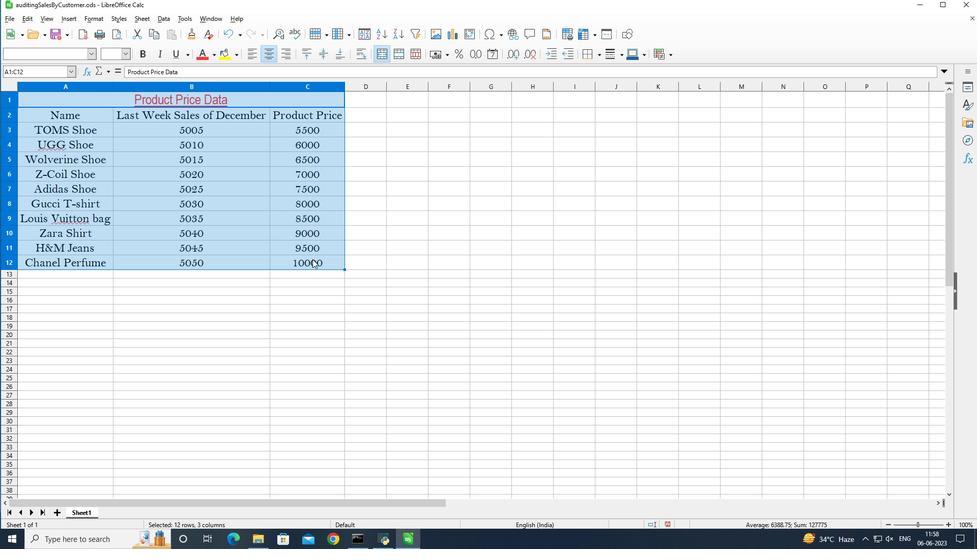 
Action: Mouse pressed left at (314, 263)
Screenshot: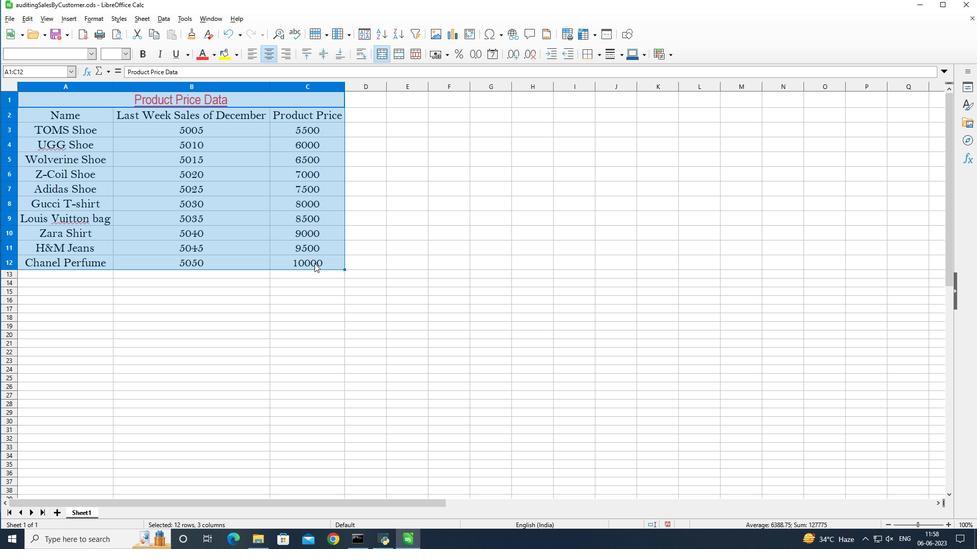 
Action: Mouse moved to (228, 264)
Screenshot: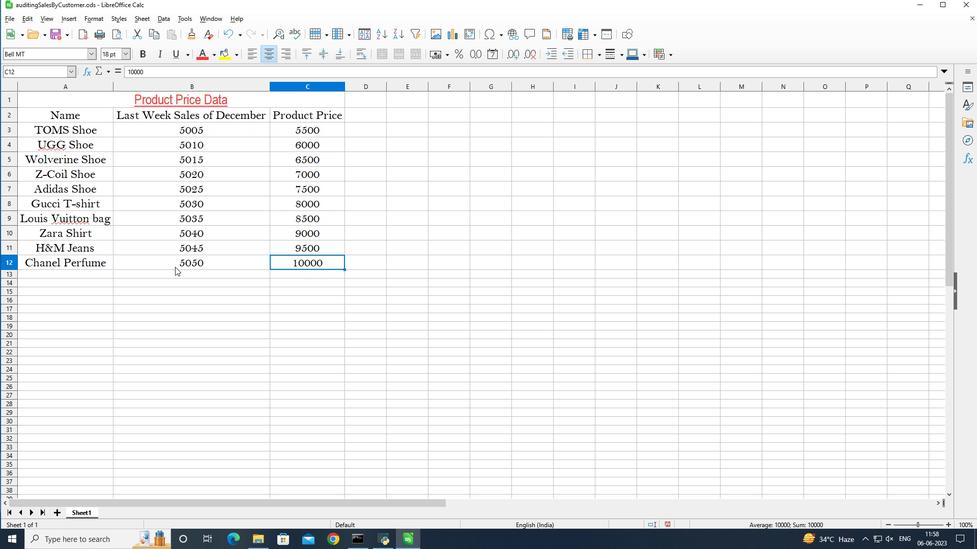 
